 Task: Add a condition where "Requester Is not Current user" in unsolved tickets in your groups.
Action: Mouse moved to (130, 472)
Screenshot: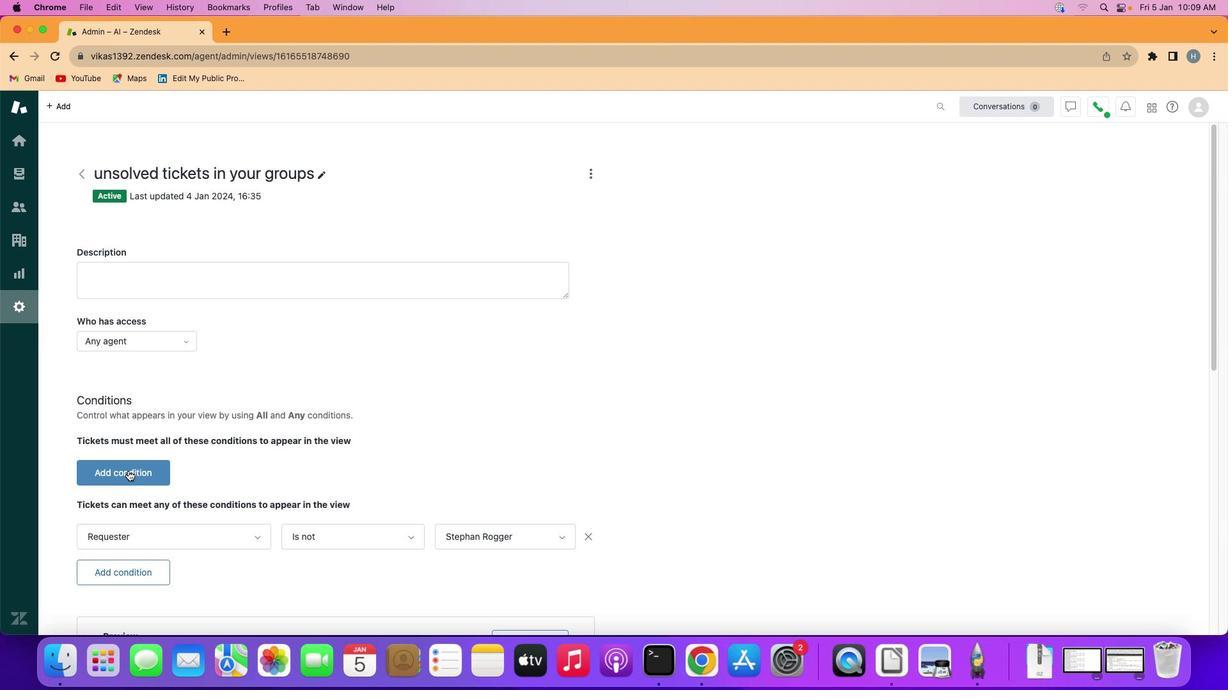 
Action: Mouse pressed left at (130, 472)
Screenshot: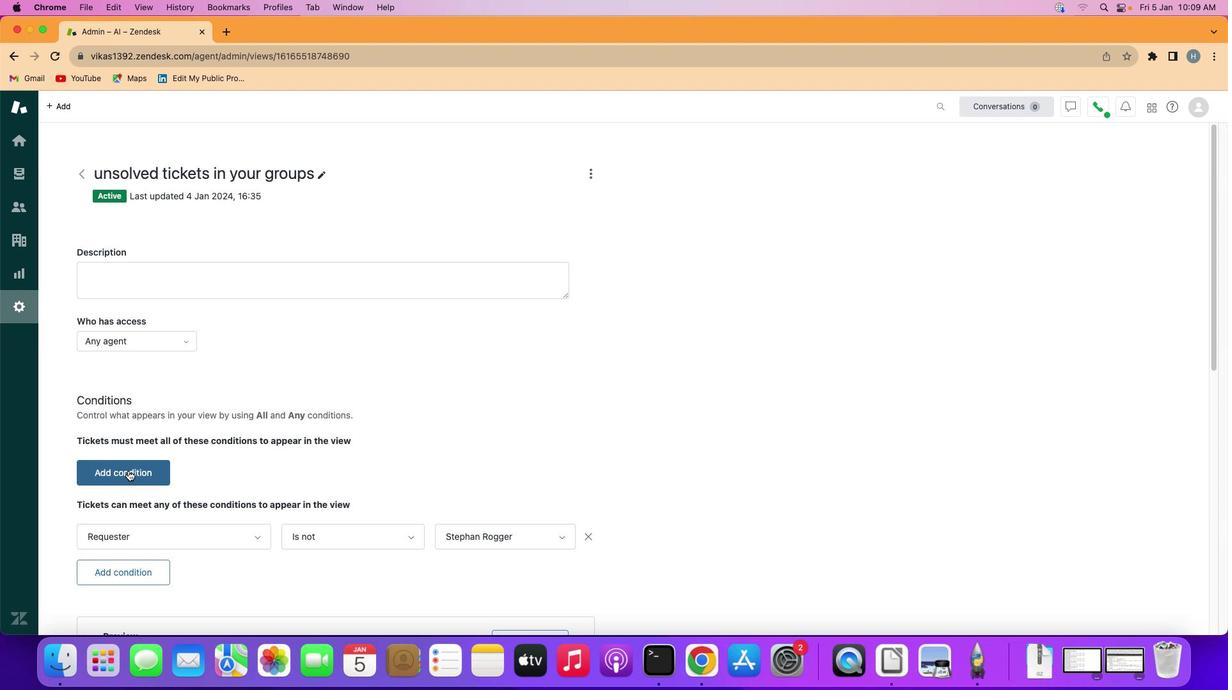 
Action: Mouse moved to (155, 470)
Screenshot: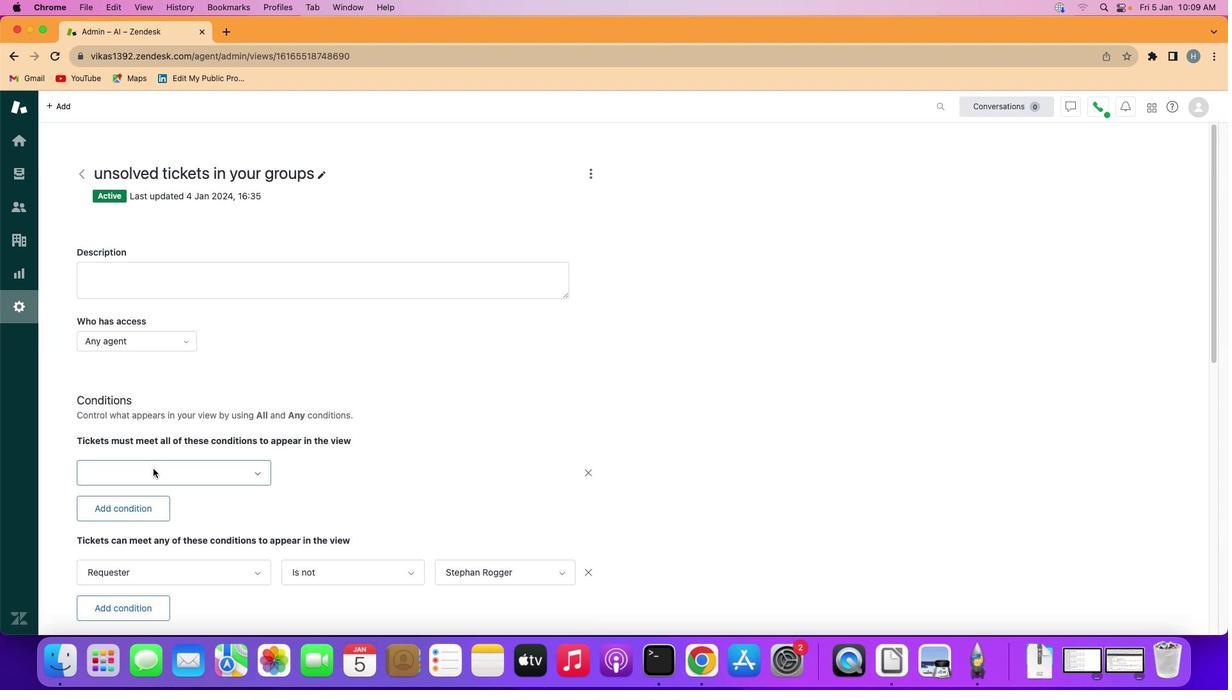 
Action: Mouse pressed left at (155, 470)
Screenshot: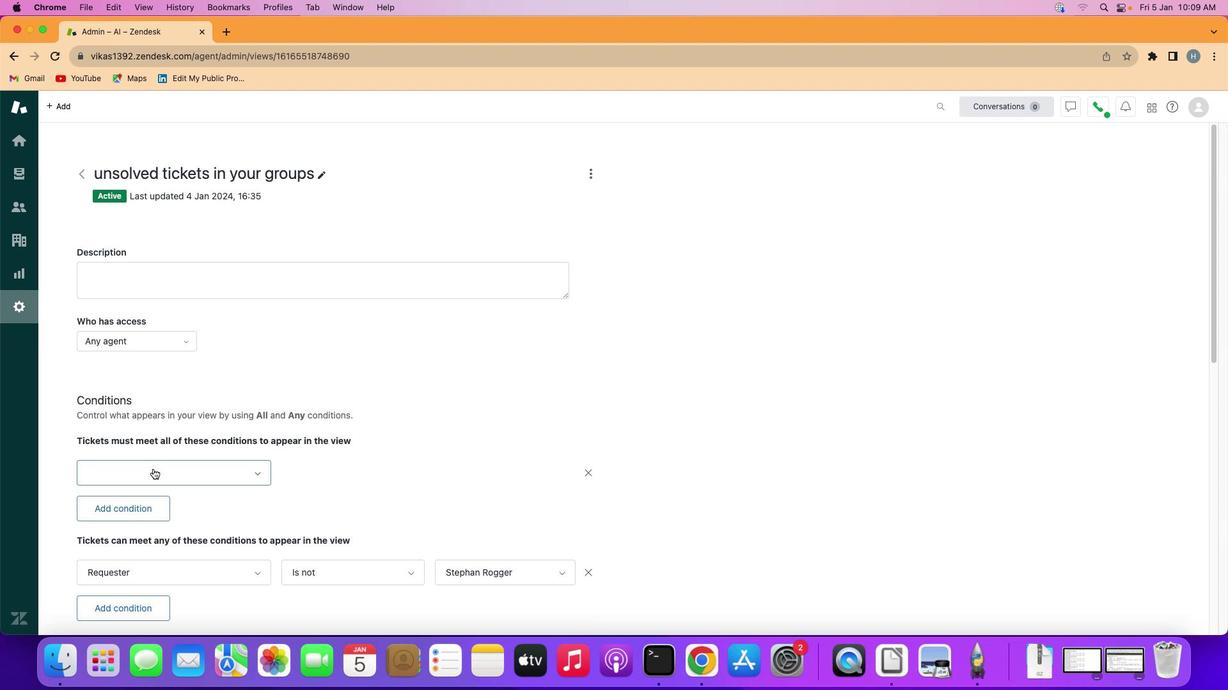 
Action: Mouse moved to (168, 431)
Screenshot: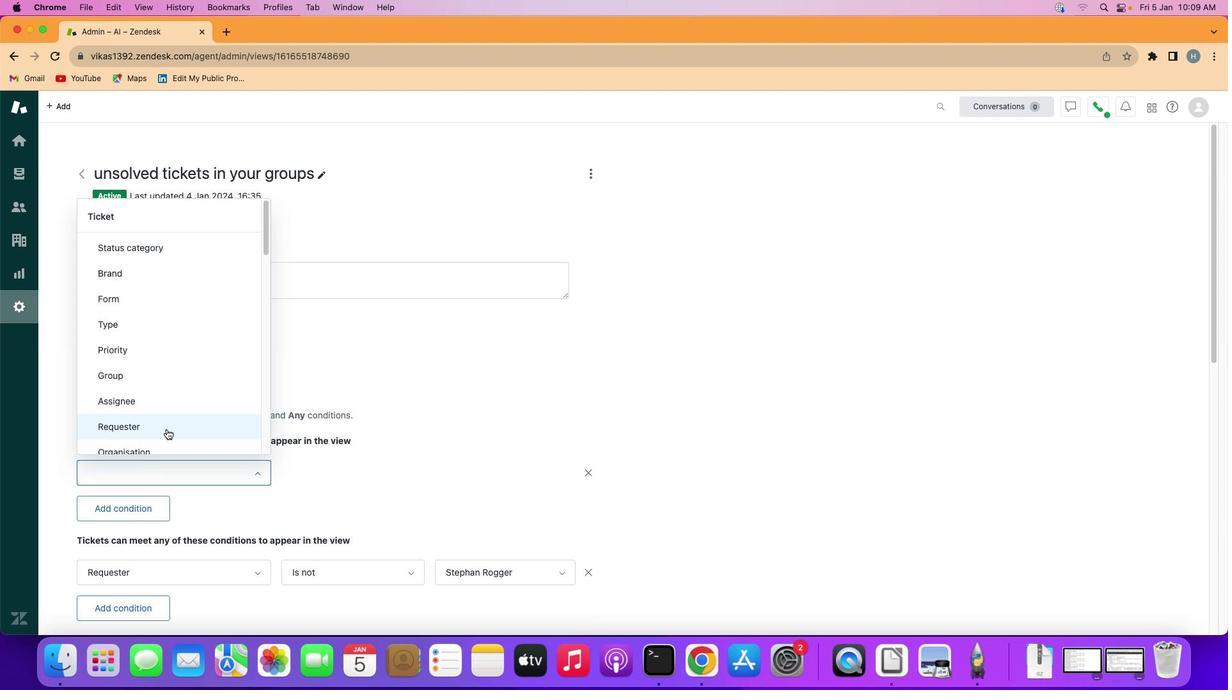 
Action: Mouse pressed left at (168, 431)
Screenshot: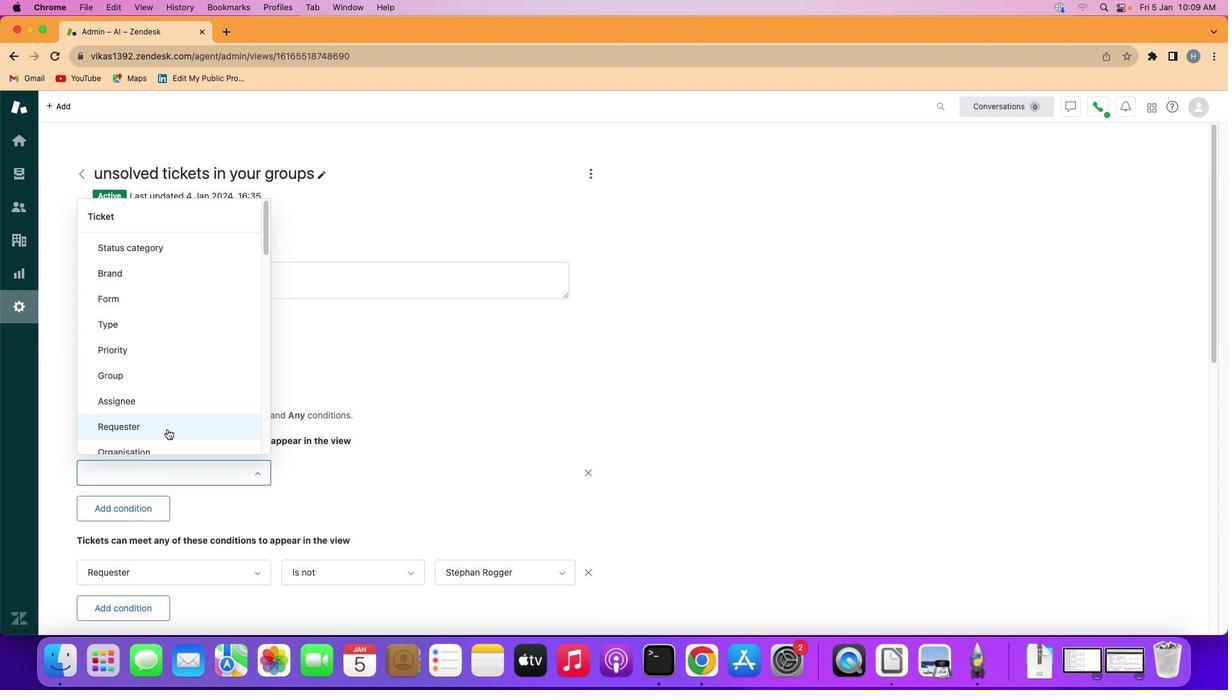 
Action: Mouse moved to (333, 482)
Screenshot: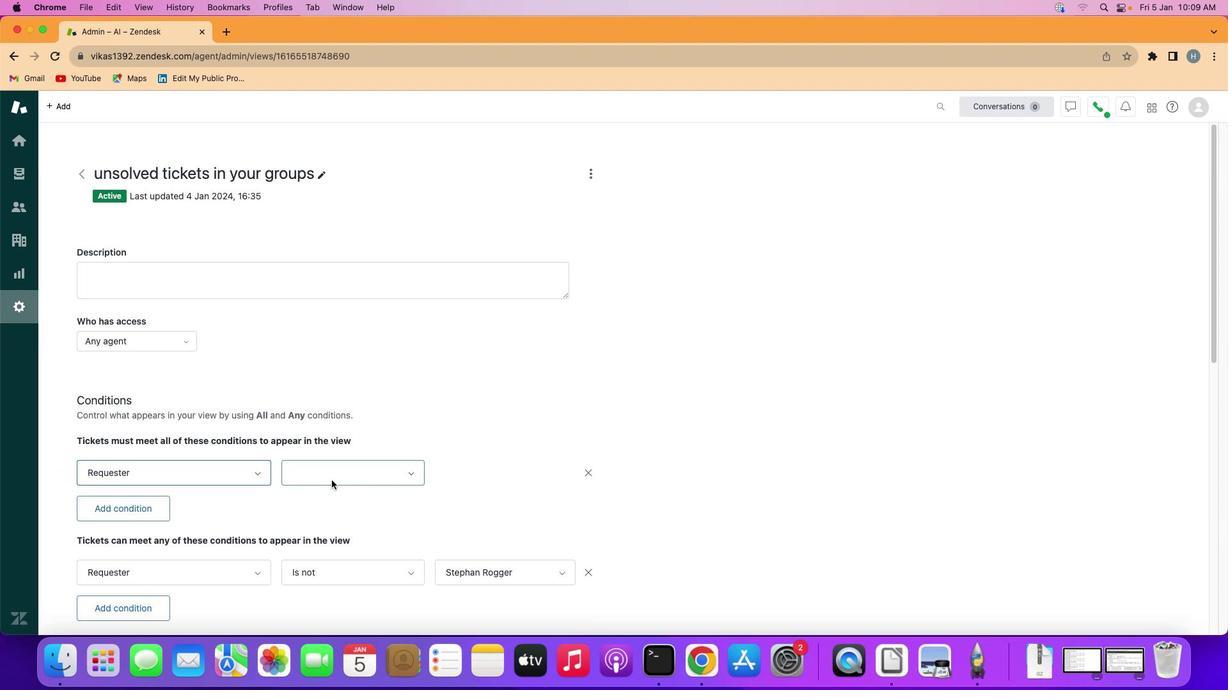
Action: Mouse pressed left at (333, 482)
Screenshot: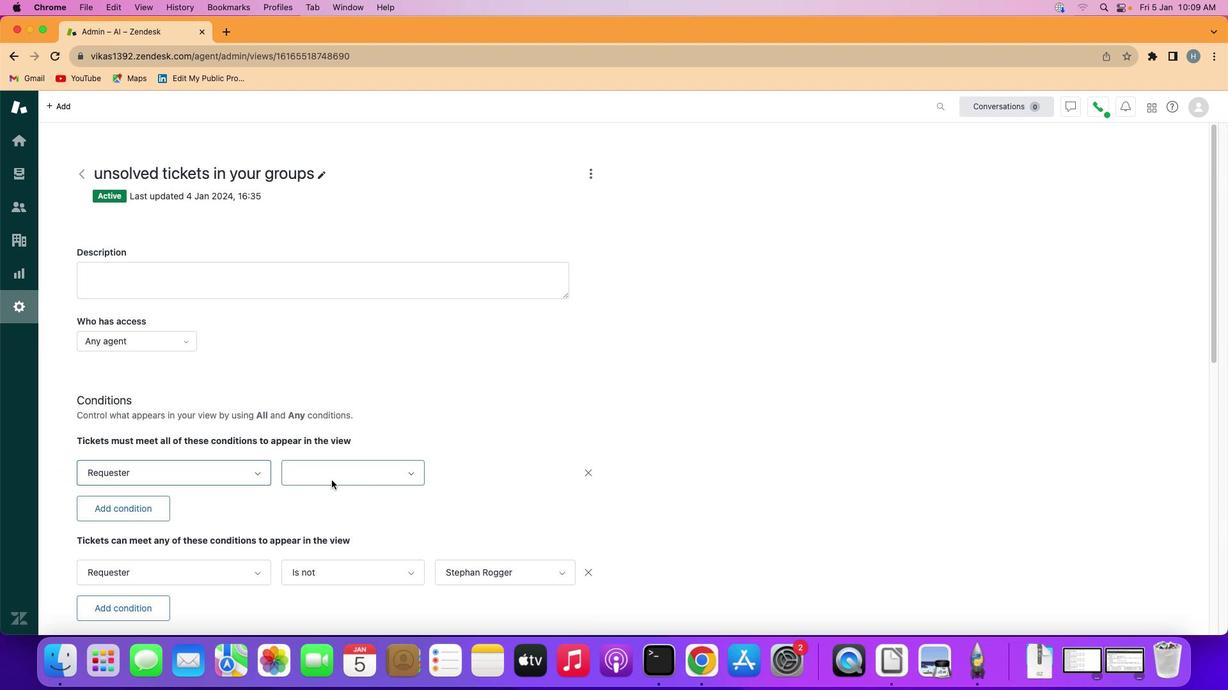
Action: Mouse moved to (339, 537)
Screenshot: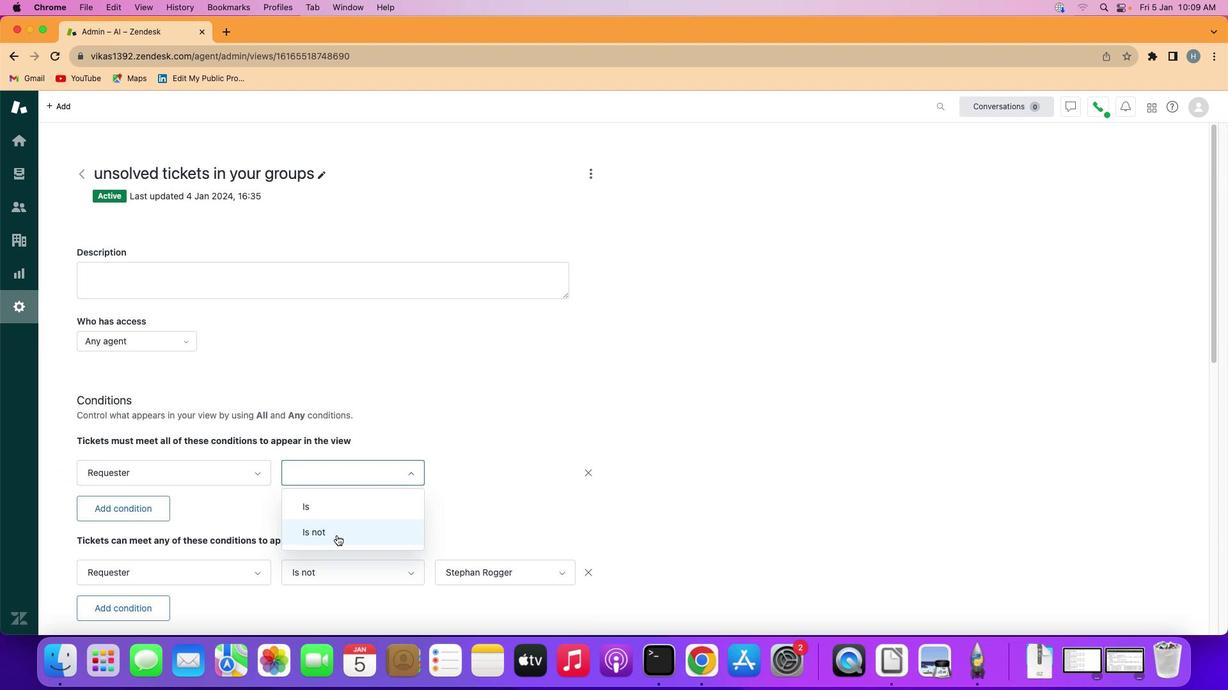 
Action: Mouse pressed left at (339, 537)
Screenshot: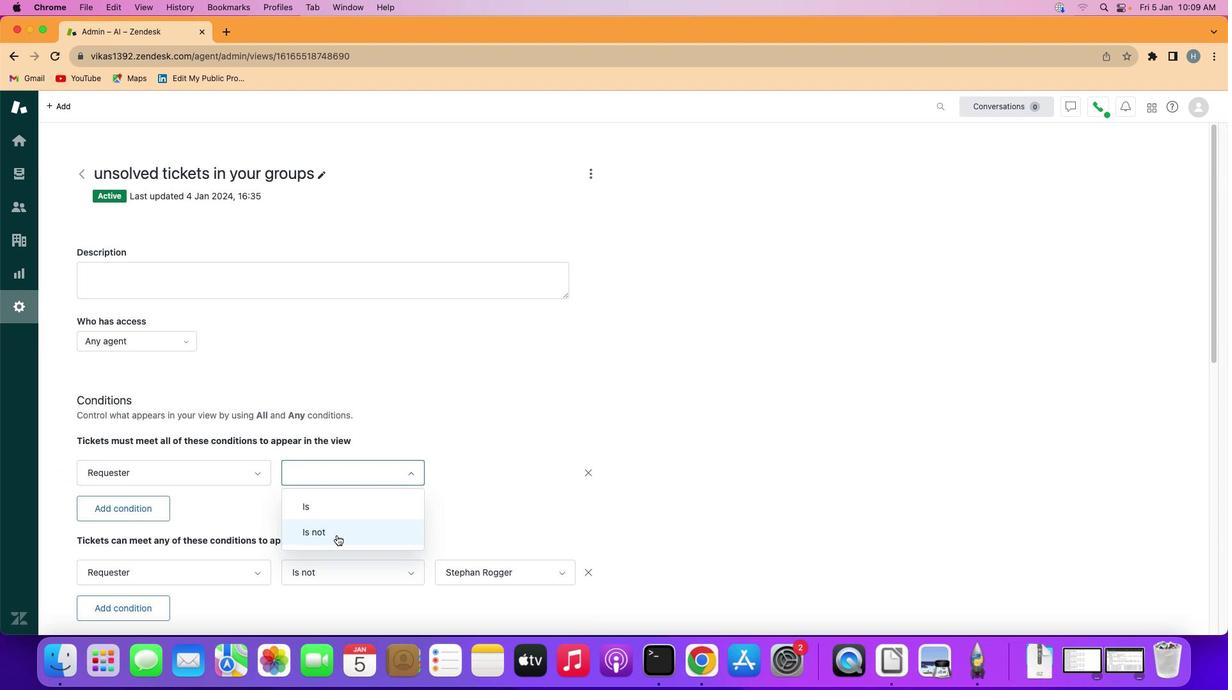 
Action: Mouse moved to (512, 473)
Screenshot: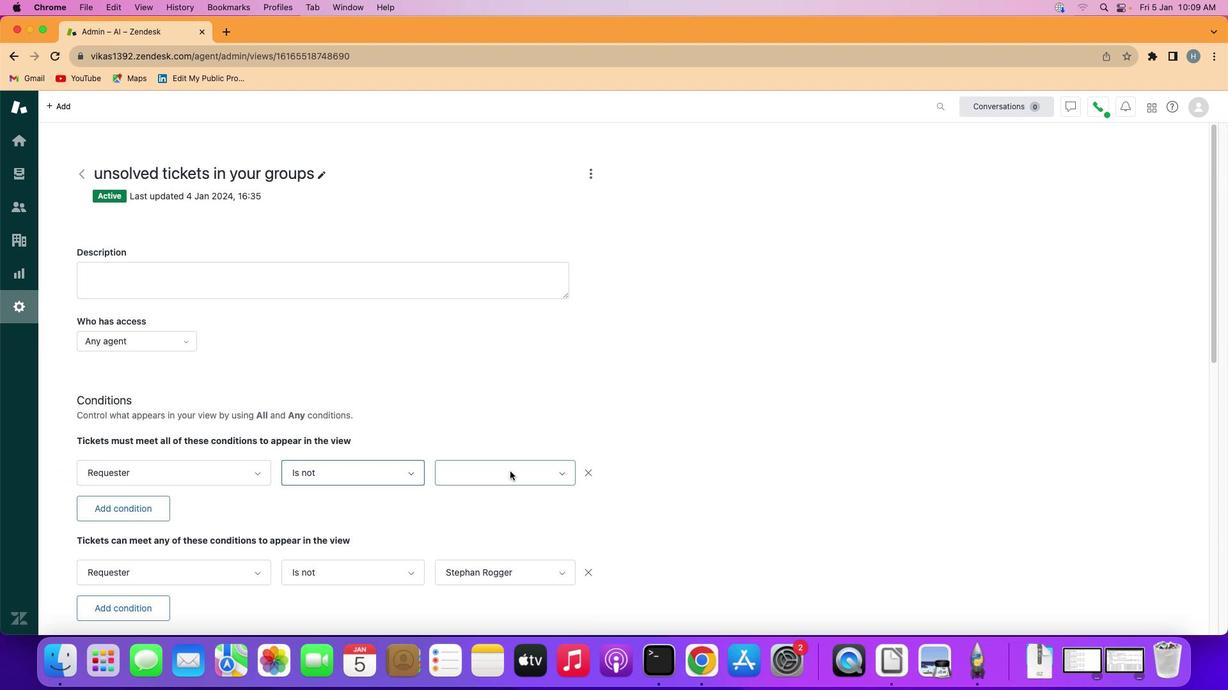 
Action: Mouse pressed left at (512, 473)
Screenshot: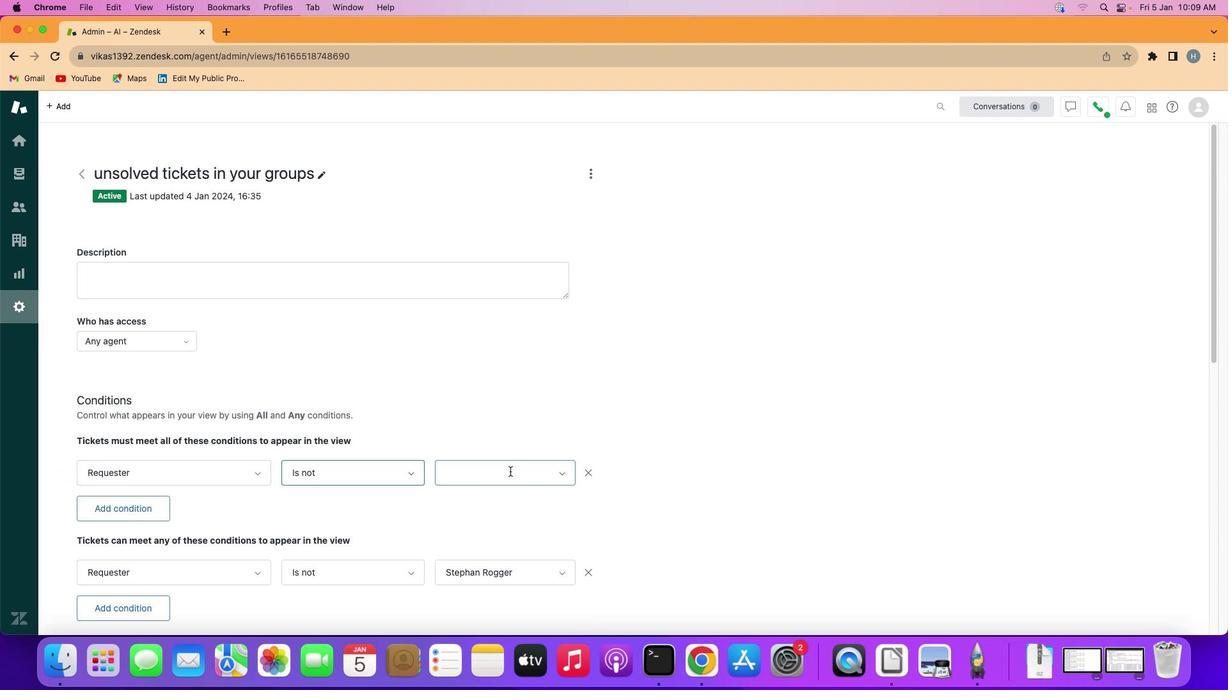 
Action: Mouse moved to (509, 534)
Screenshot: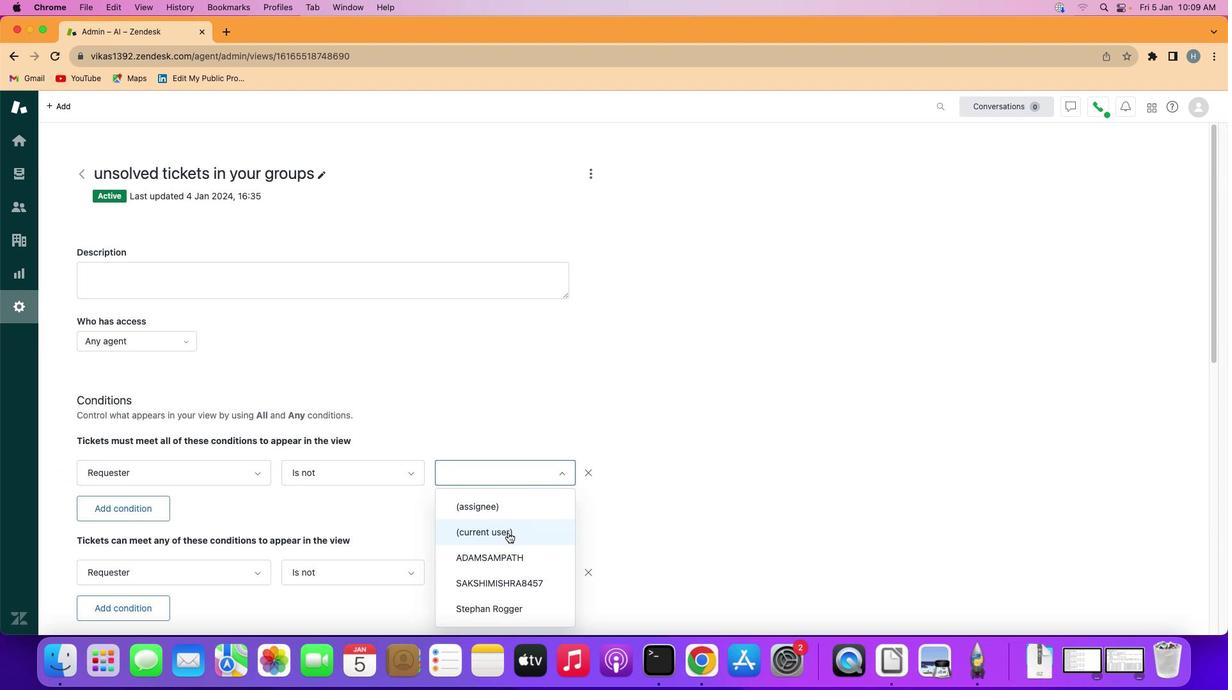 
Action: Mouse pressed left at (509, 534)
Screenshot: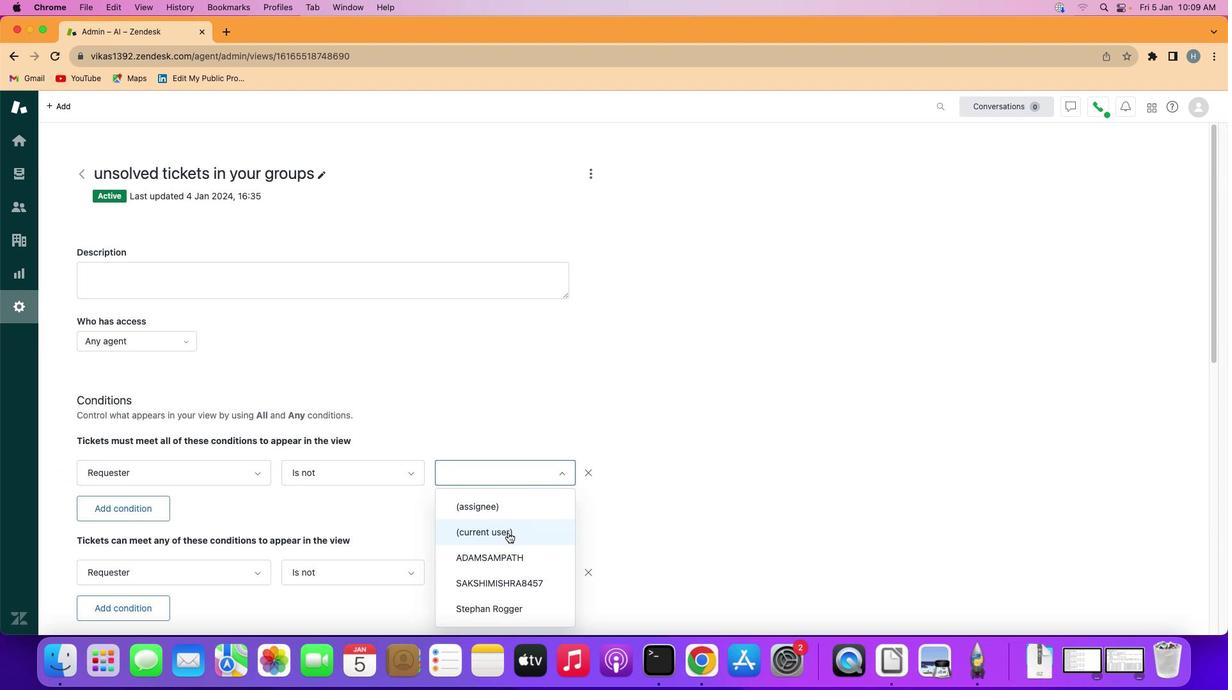 
Action: Mouse moved to (507, 513)
Screenshot: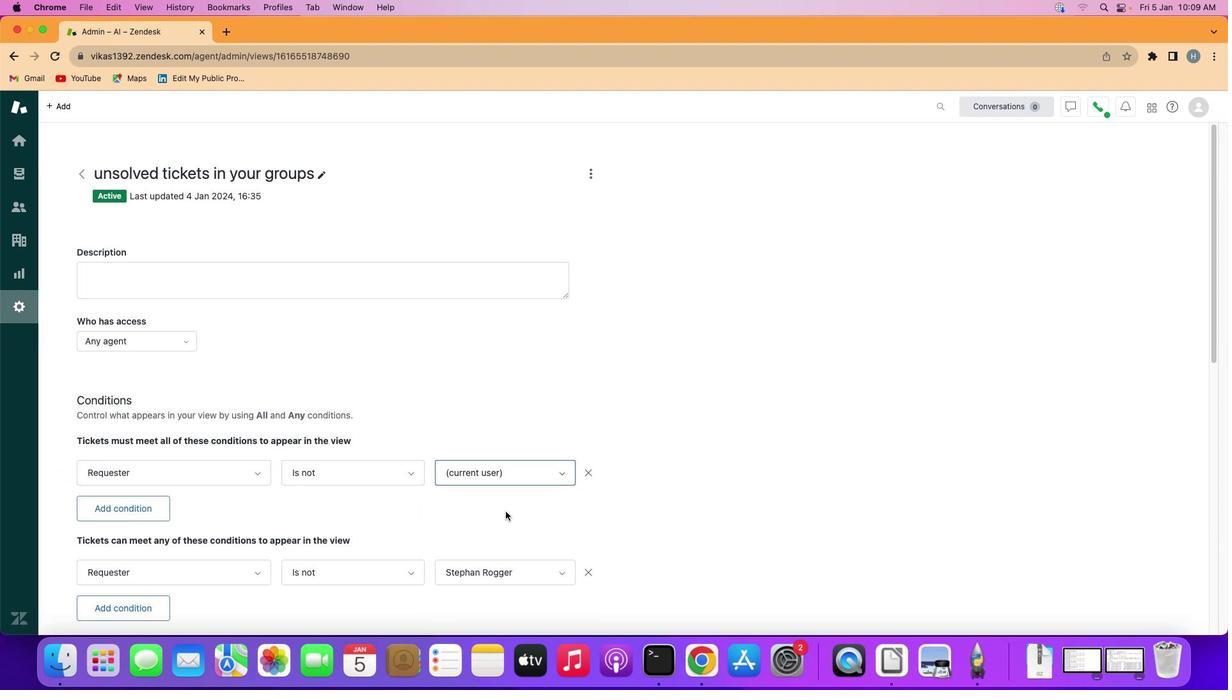 
